 Task: Create List E-commerce Development in Board Knowledge Sharing to Workspace Accounts Payable. Create List CMS Development in Board Public Speaking Training to Workspace Accounts Payable. Create List CRM Implementation in Board Sales Territory Mapping and Segmentation to Workspace Accounts Payable
Action: Mouse moved to (63, 326)
Screenshot: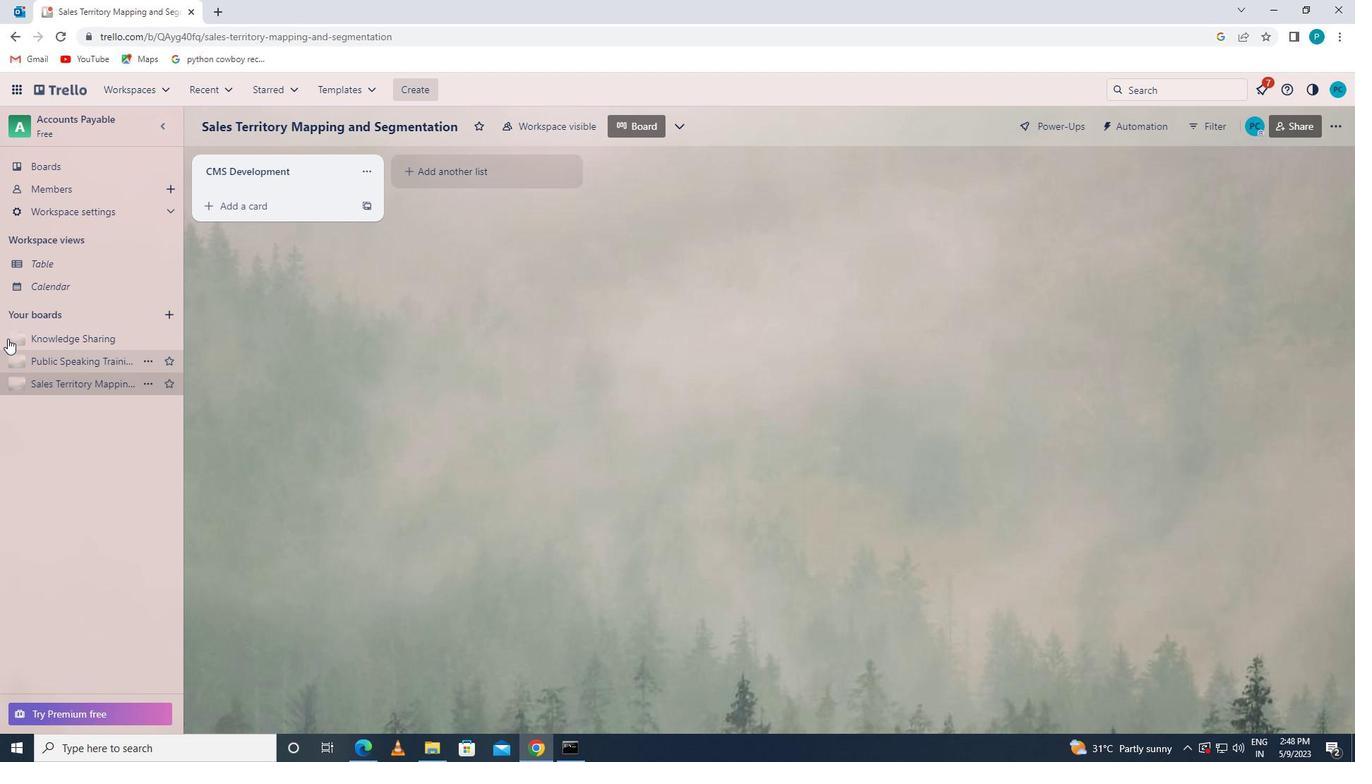 
Action: Mouse pressed left at (63, 326)
Screenshot: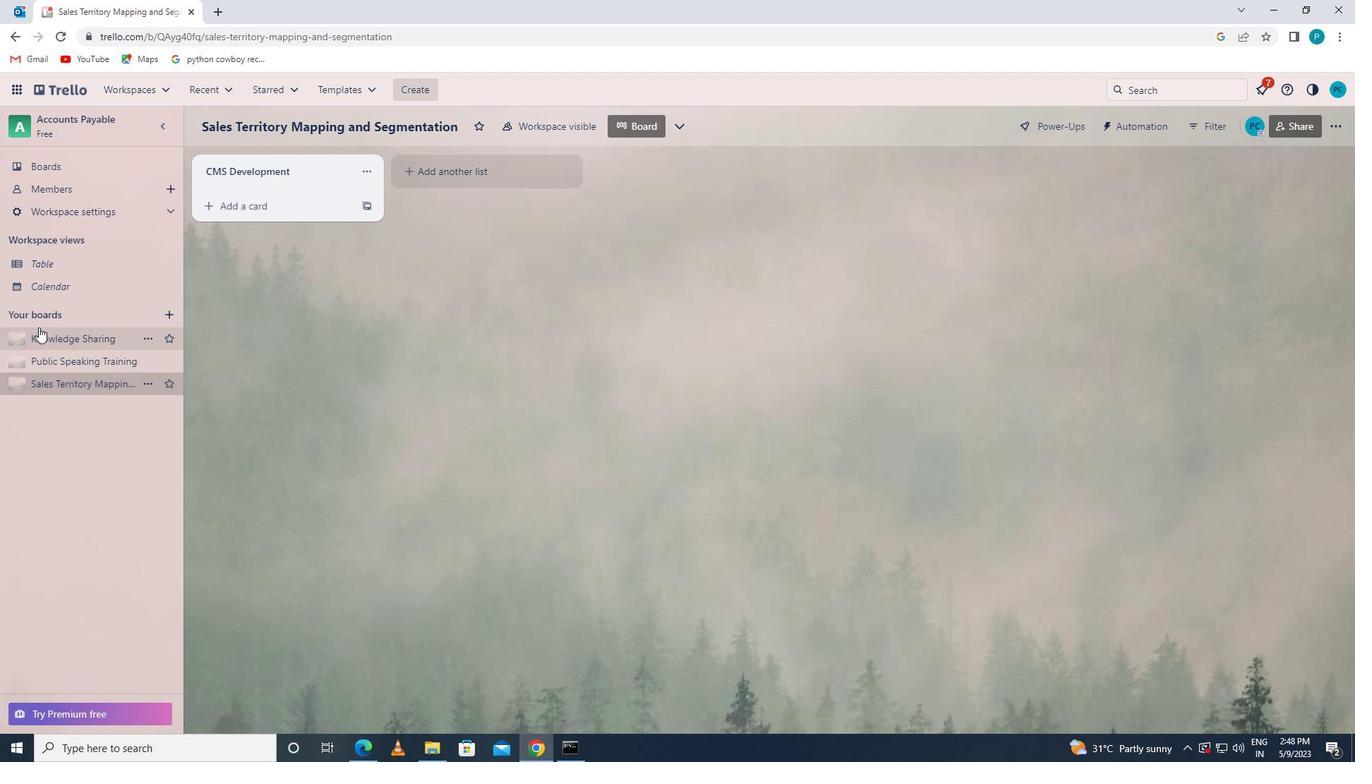 
Action: Mouse moved to (64, 338)
Screenshot: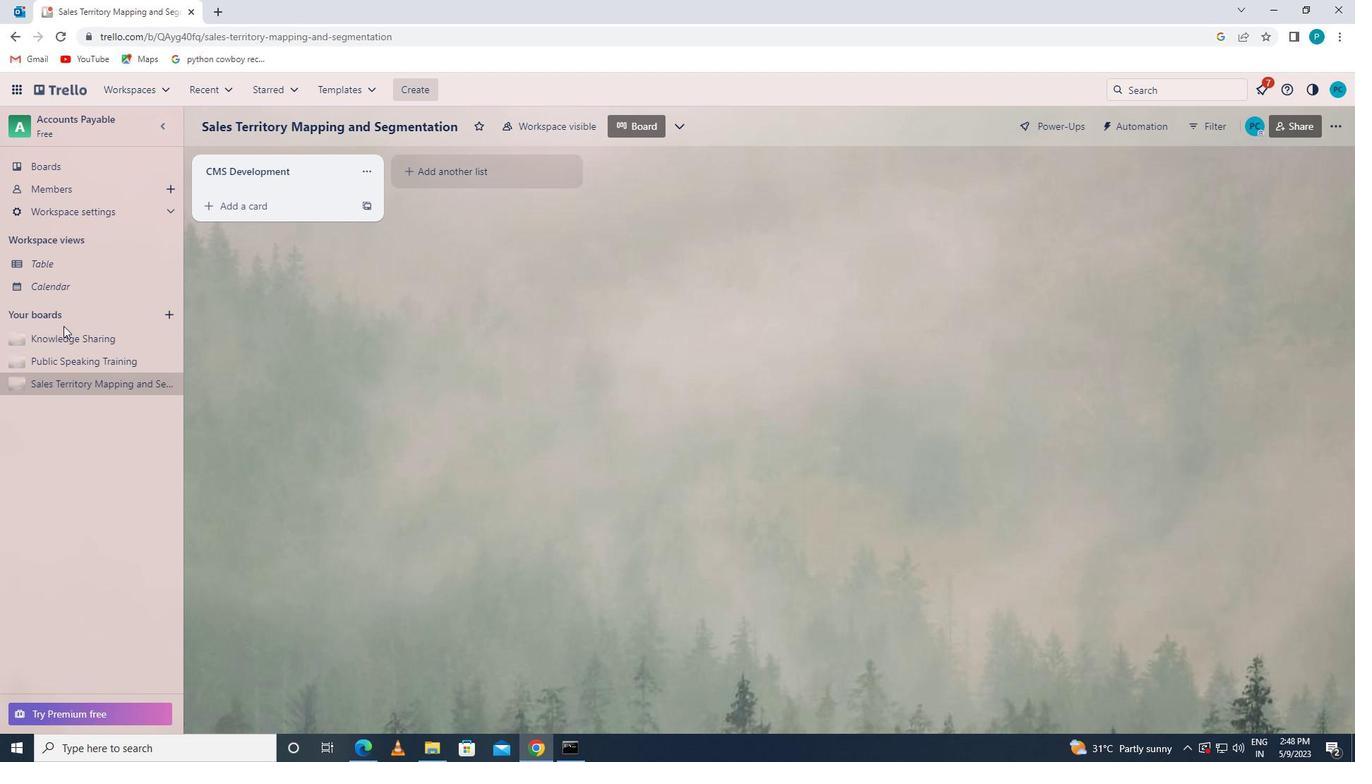 
Action: Mouse pressed left at (64, 338)
Screenshot: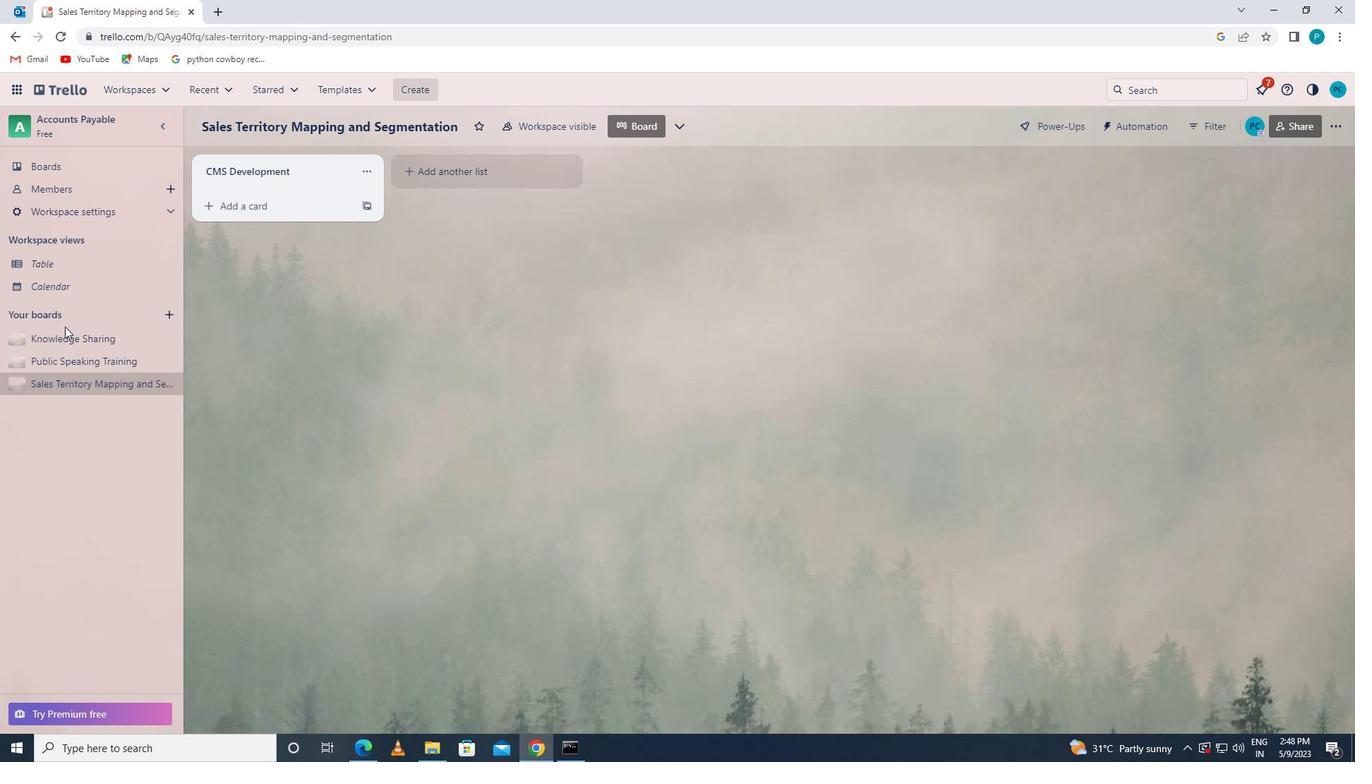 
Action: Mouse moved to (482, 173)
Screenshot: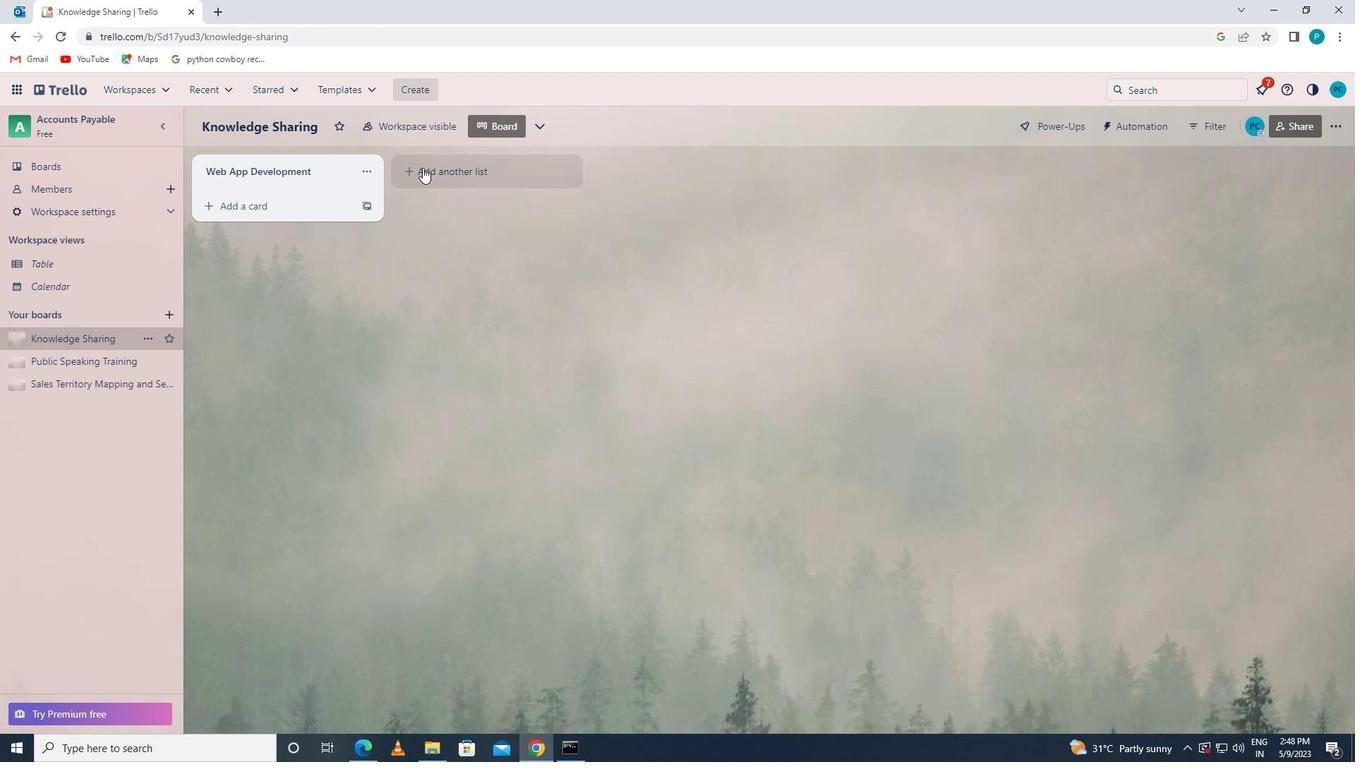 
Action: Mouse pressed left at (482, 173)
Screenshot: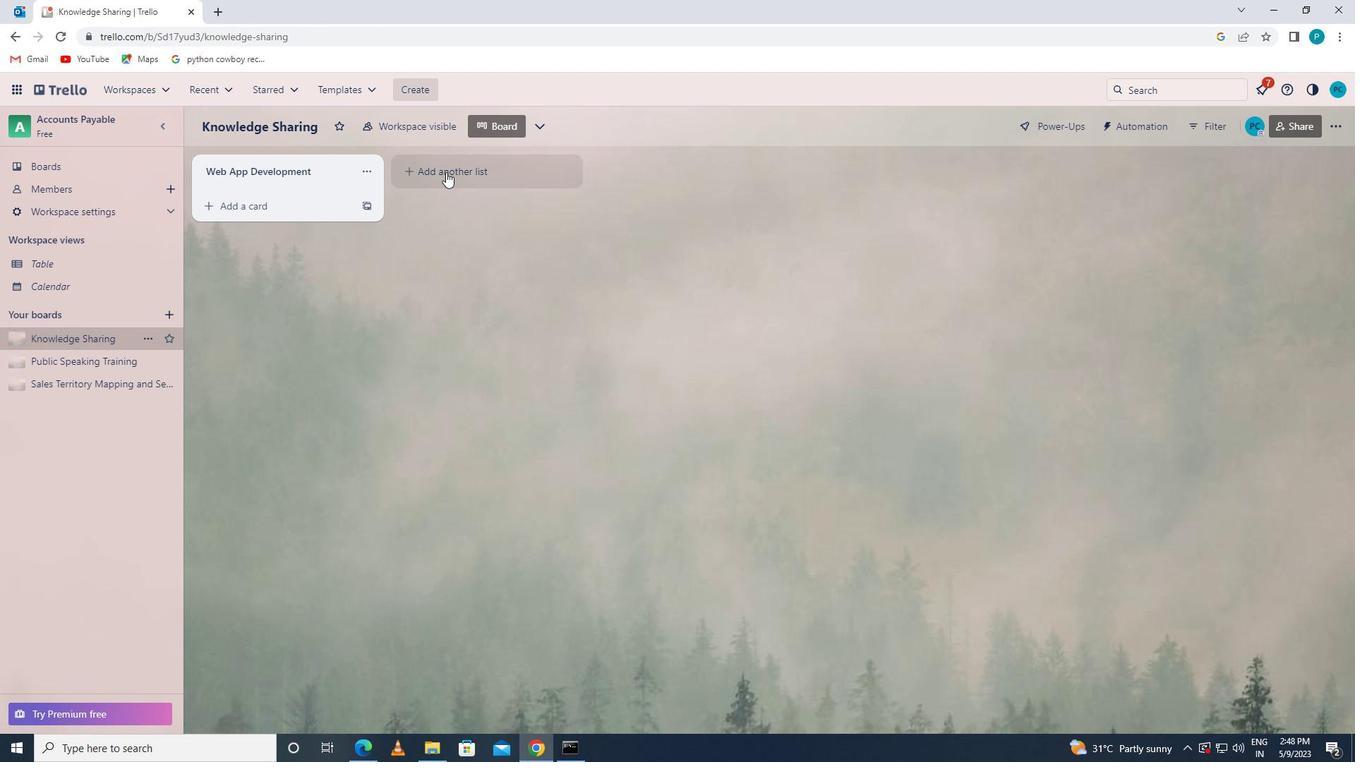 
Action: Key pressed <Key.caps_lock>crm<Key.space>i<Key.caps_lock>mplementation
Screenshot: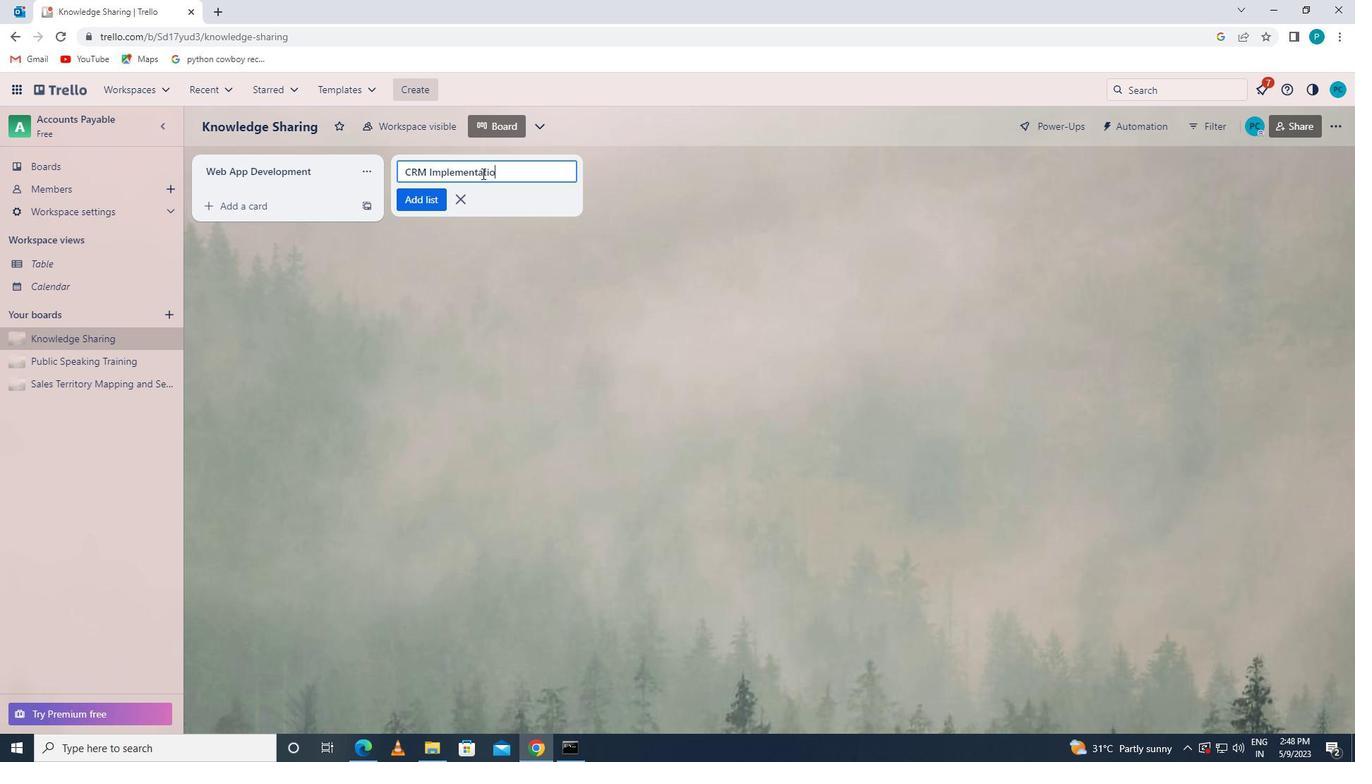 
Action: Mouse moved to (434, 202)
Screenshot: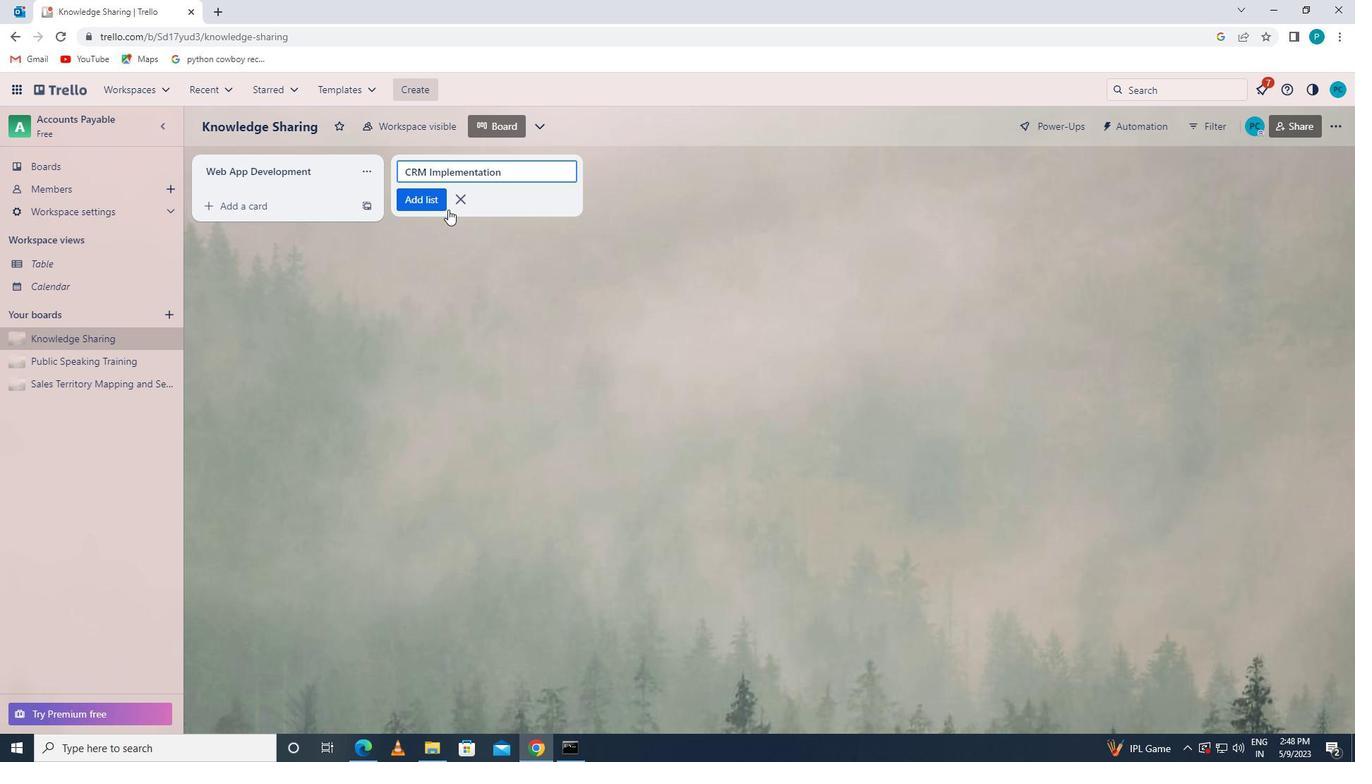 
Action: Mouse pressed left at (434, 202)
Screenshot: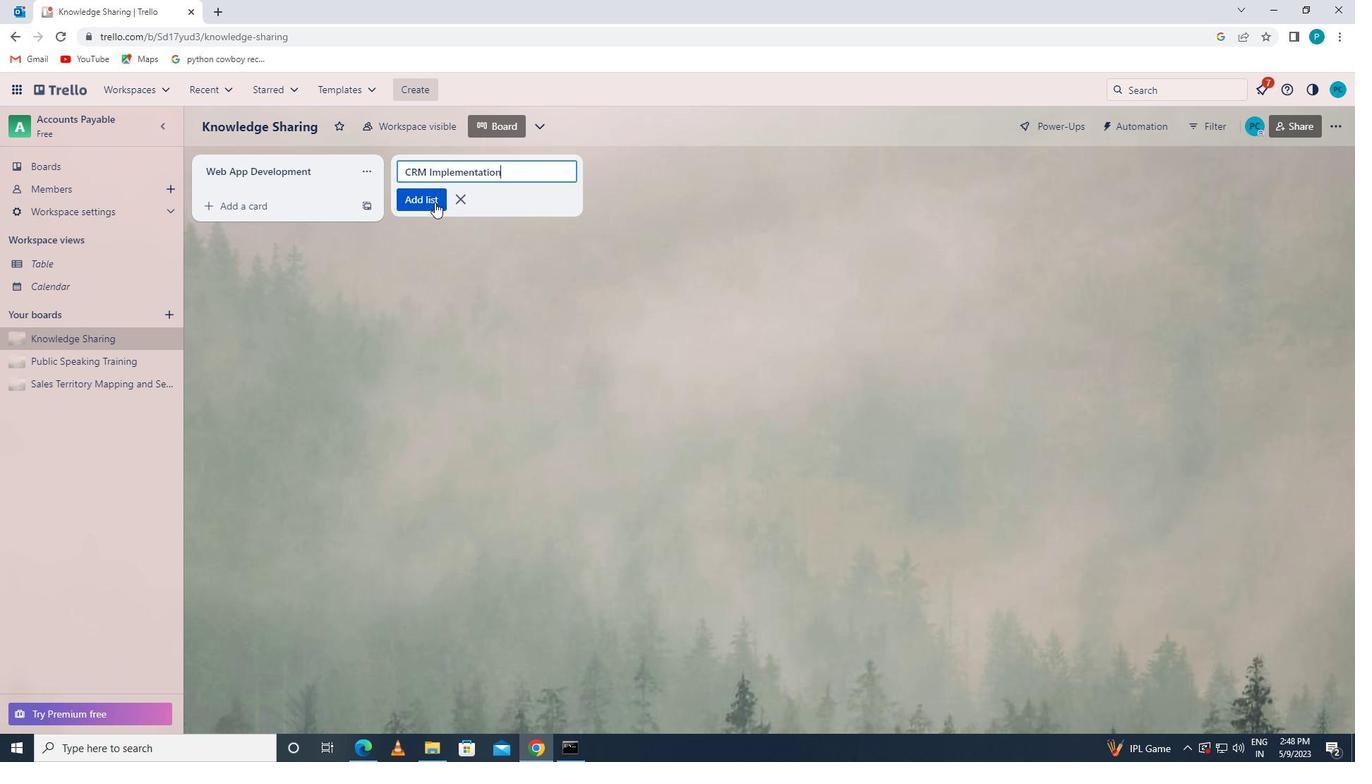 
Action: Mouse moved to (103, 355)
Screenshot: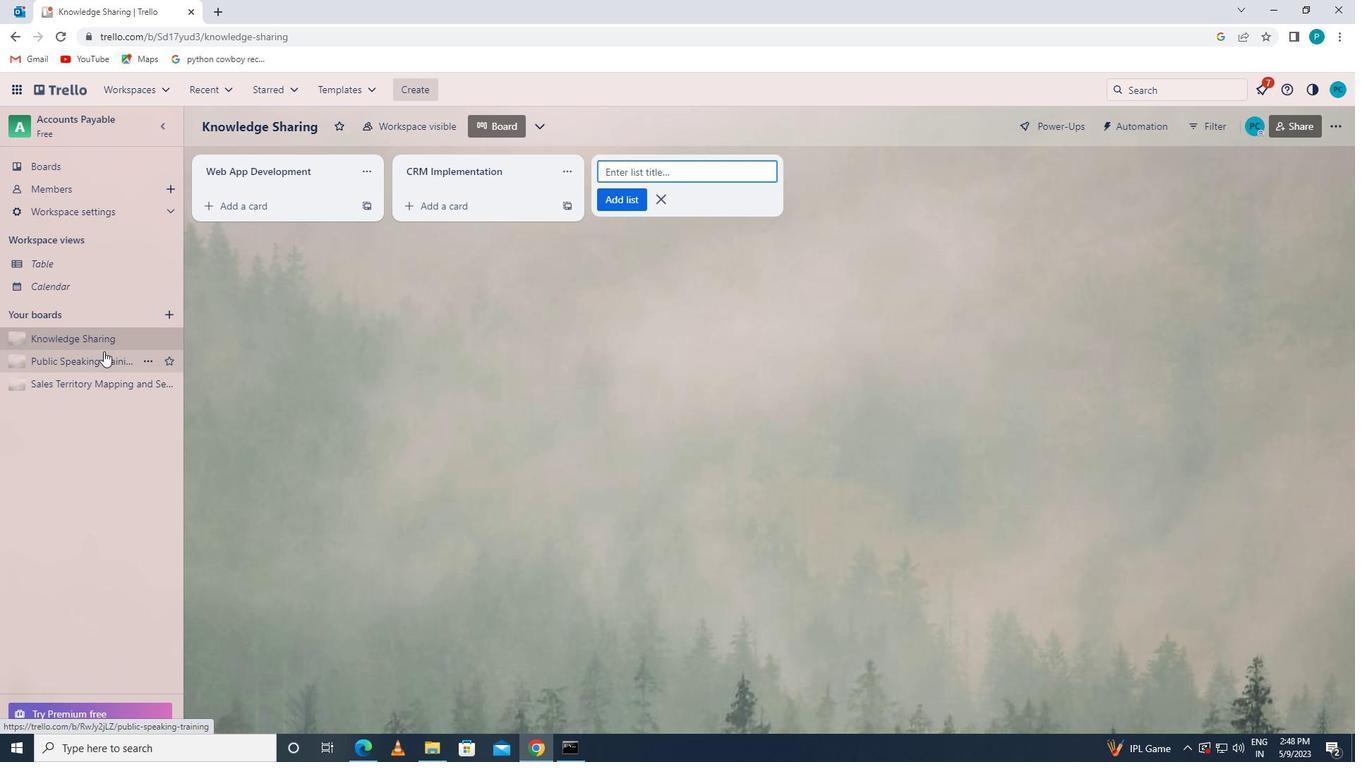
Action: Mouse pressed left at (103, 355)
Screenshot: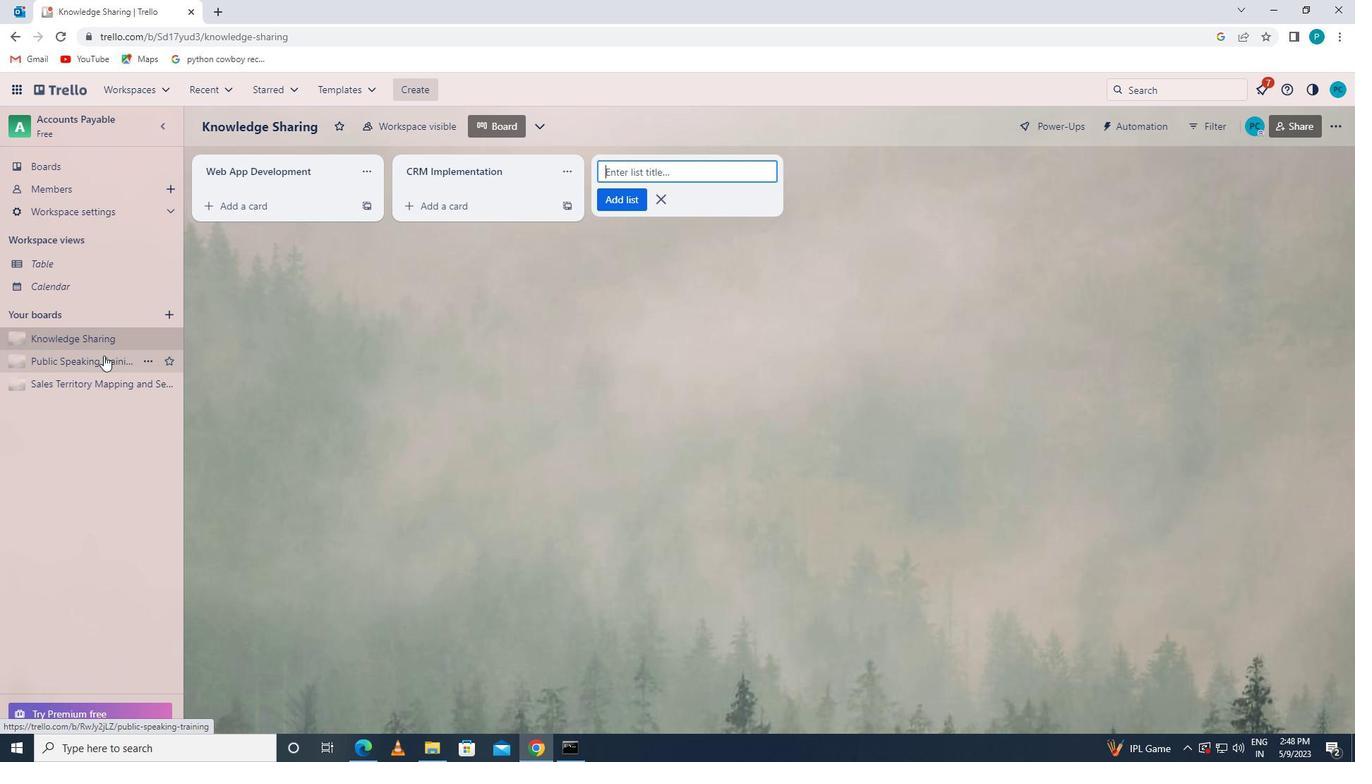 
Action: Mouse moved to (104, 355)
Screenshot: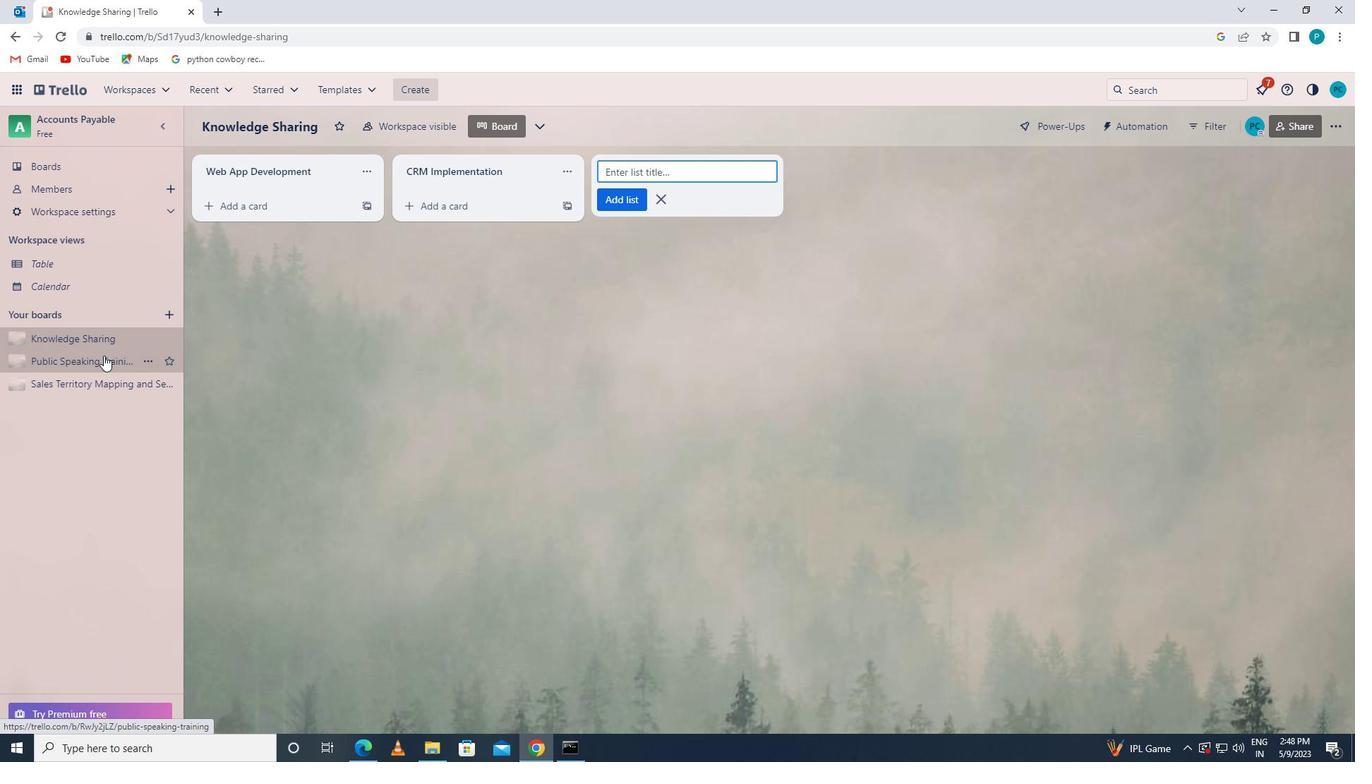 
Action: Key pressed <Key.caps_lock>p<Key.caps_lock>roh<Key.backspace>ject<Key.space><Key.caps_lock>m<Key.caps_lock>anagement
Screenshot: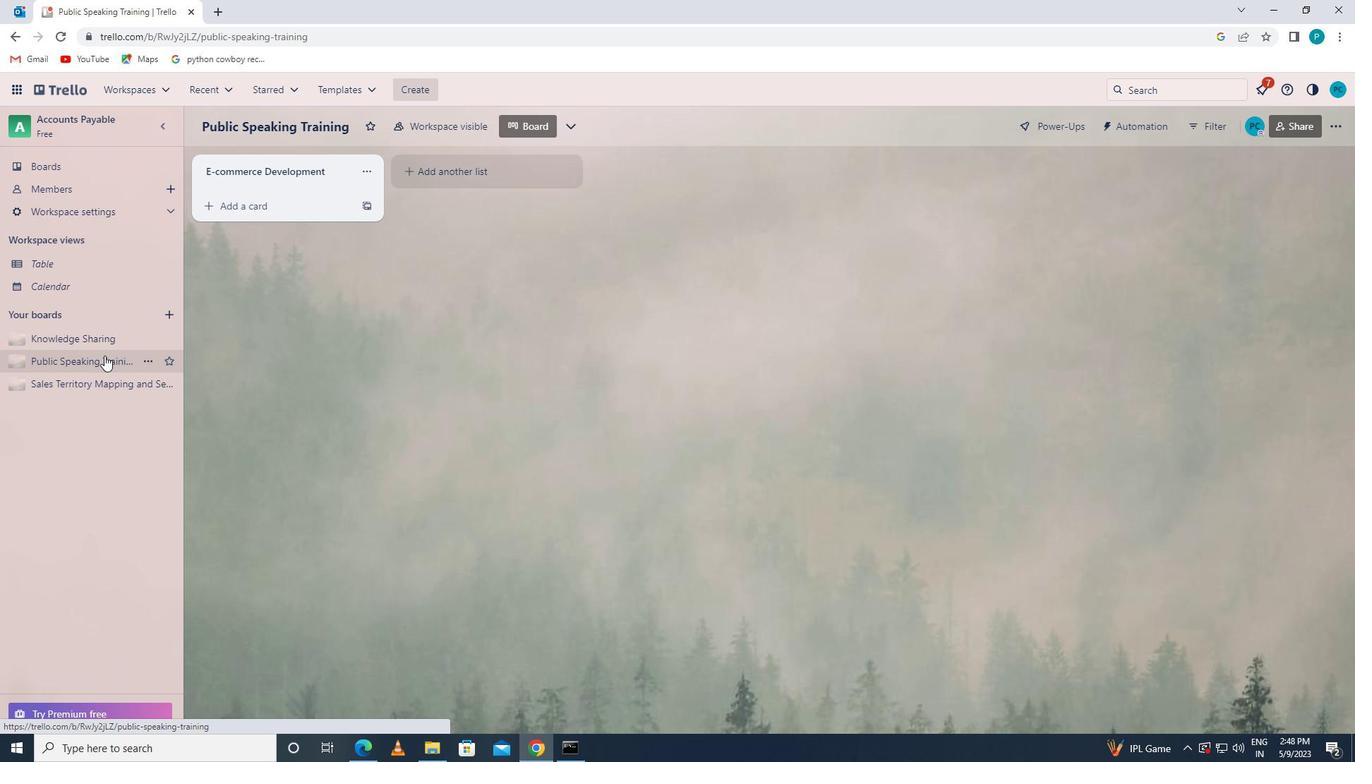 
Action: Mouse moved to (95, 355)
Screenshot: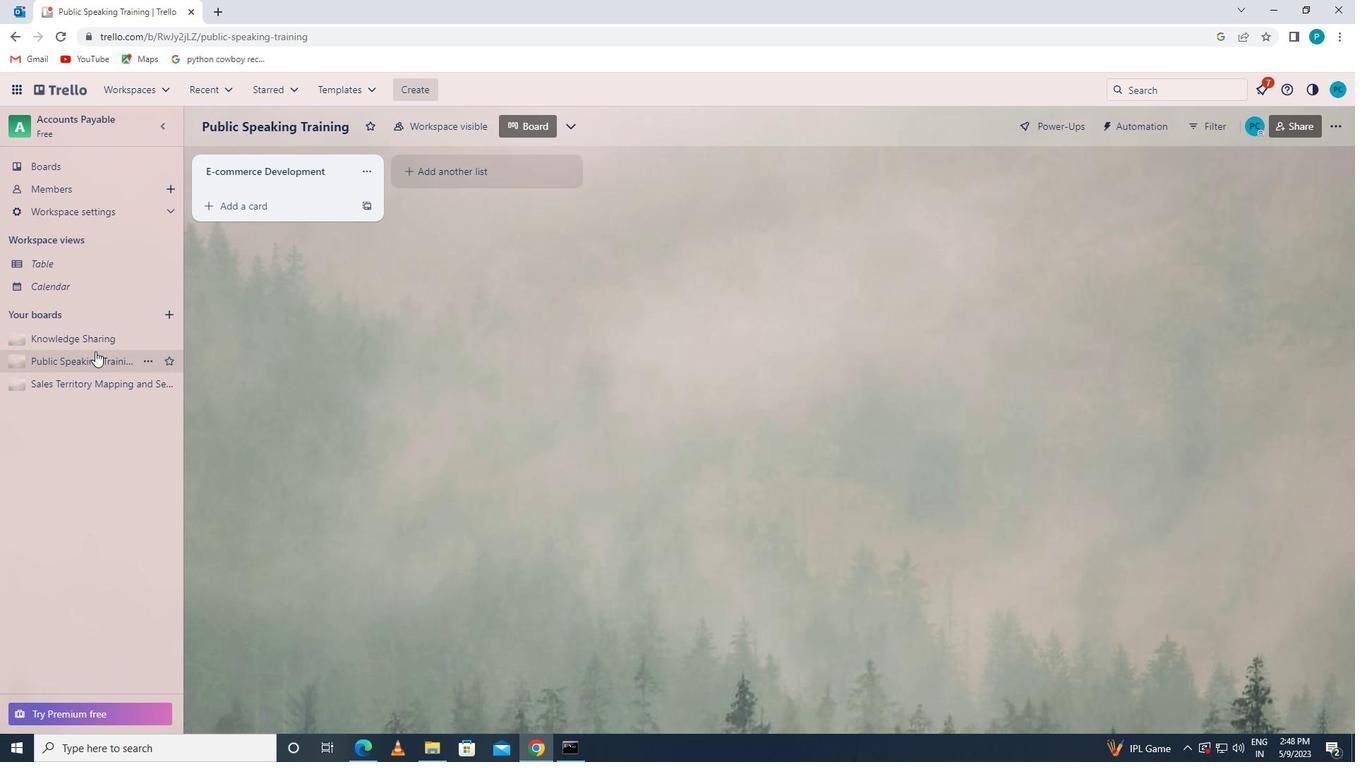 
Action: Mouse pressed left at (95, 355)
Screenshot: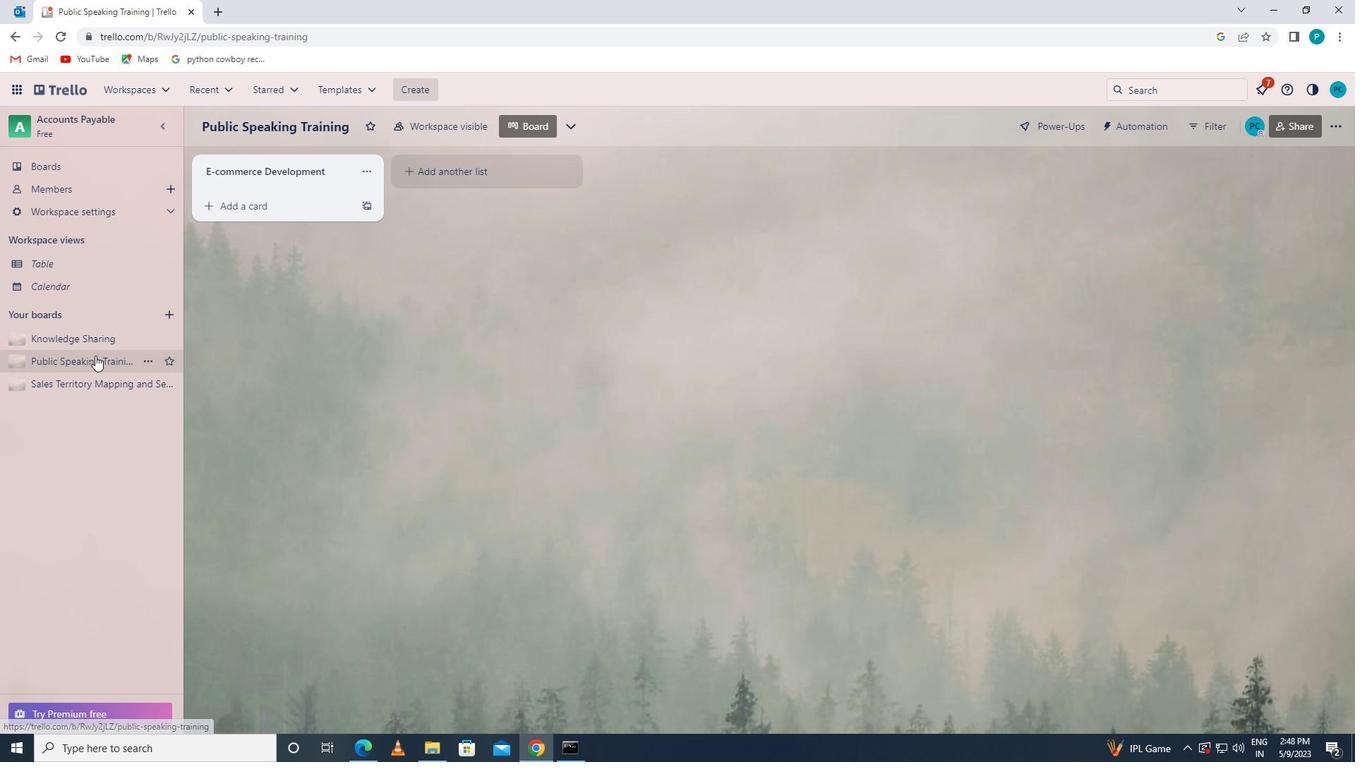 
Action: Mouse moved to (285, 200)
Screenshot: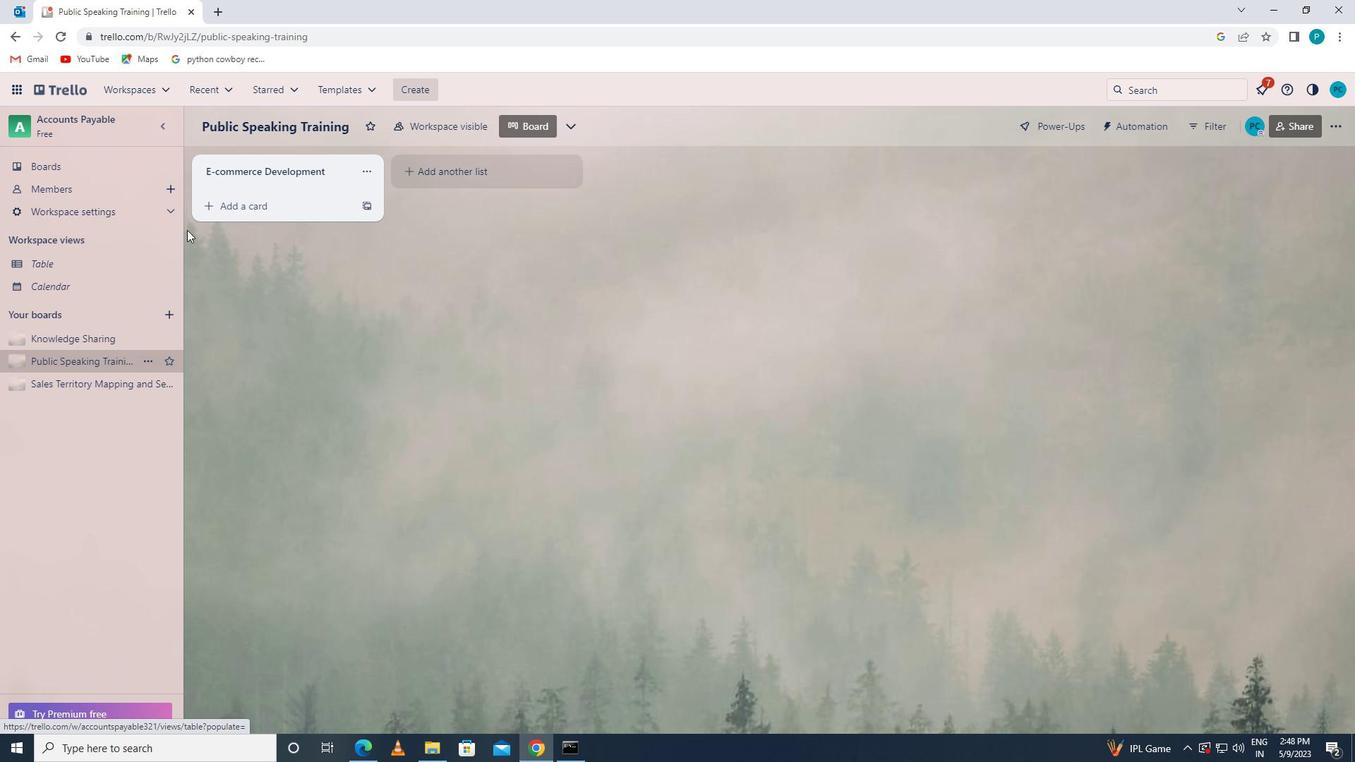 
Action: Mouse pressed left at (285, 200)
Screenshot: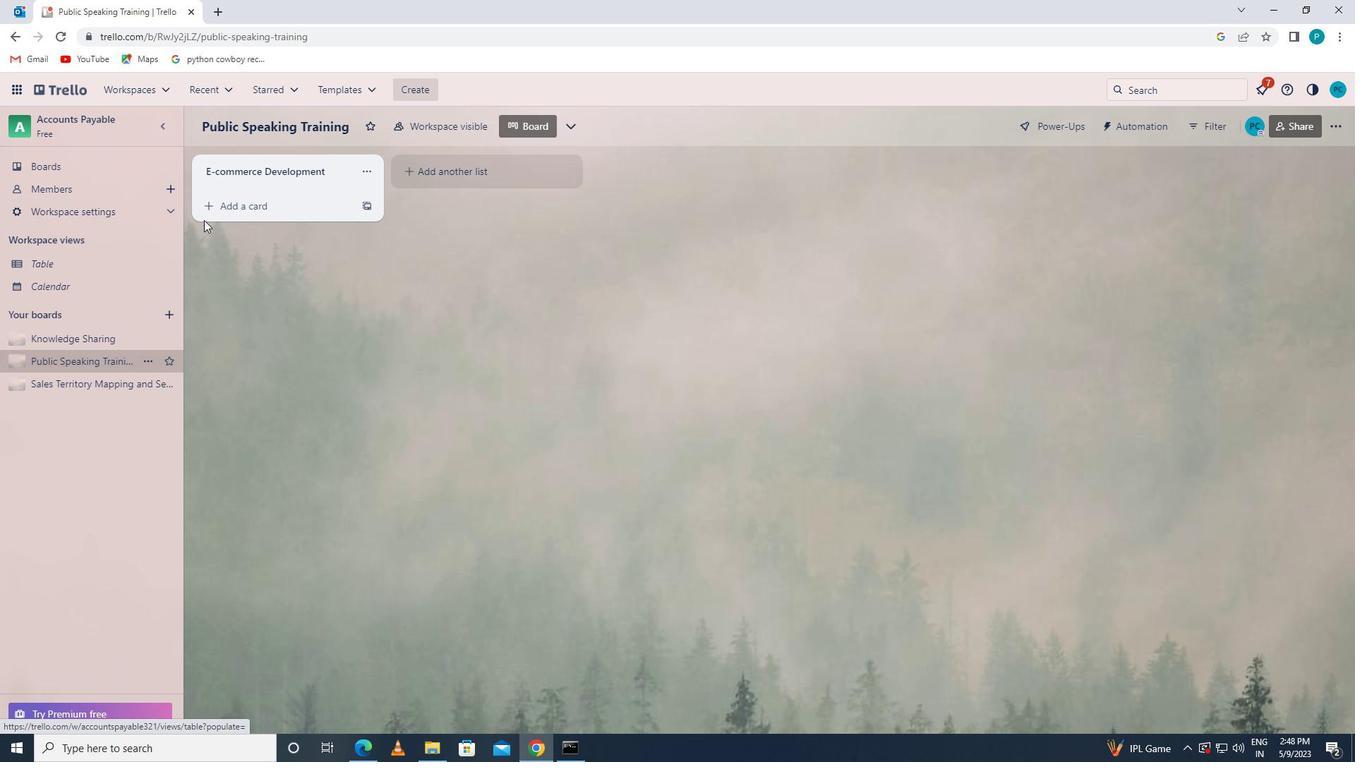 
Action: Mouse moved to (523, 170)
Screenshot: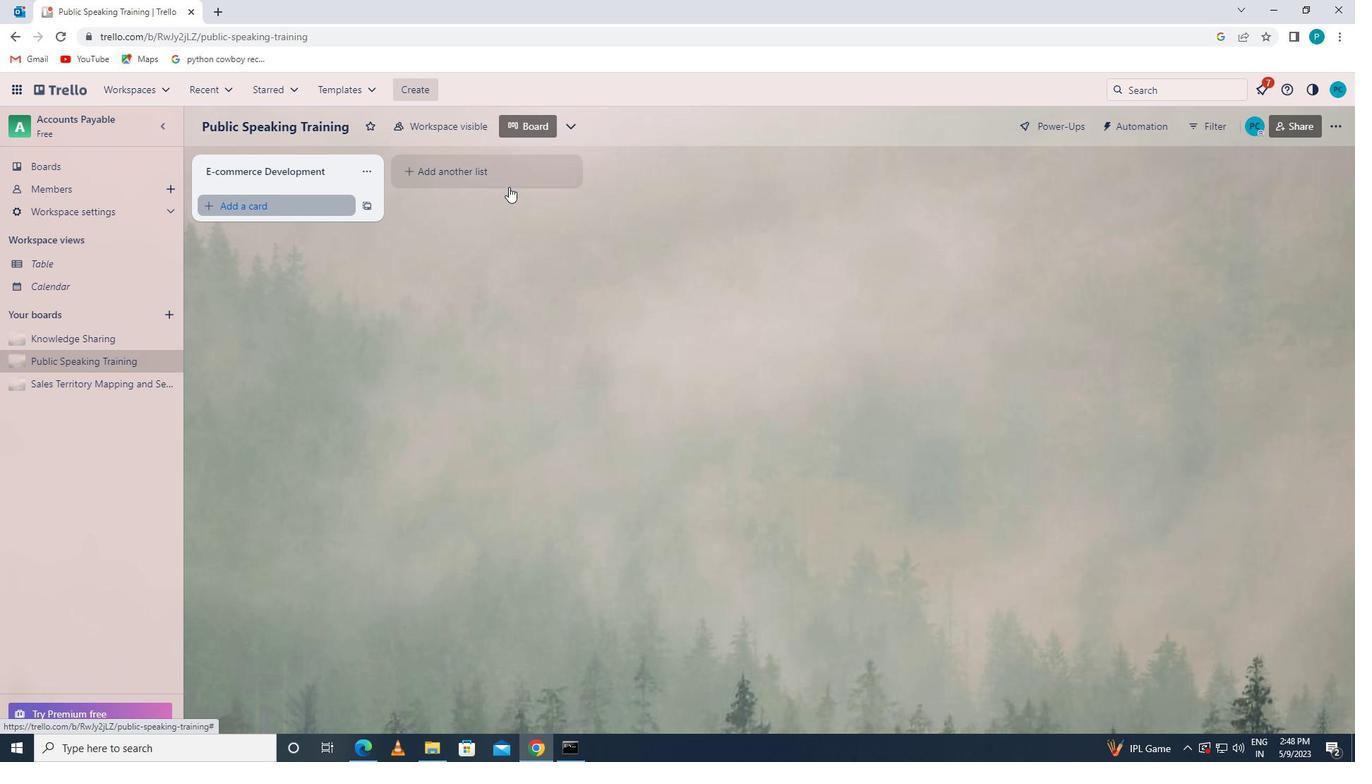 
Action: Mouse pressed left at (523, 170)
Screenshot: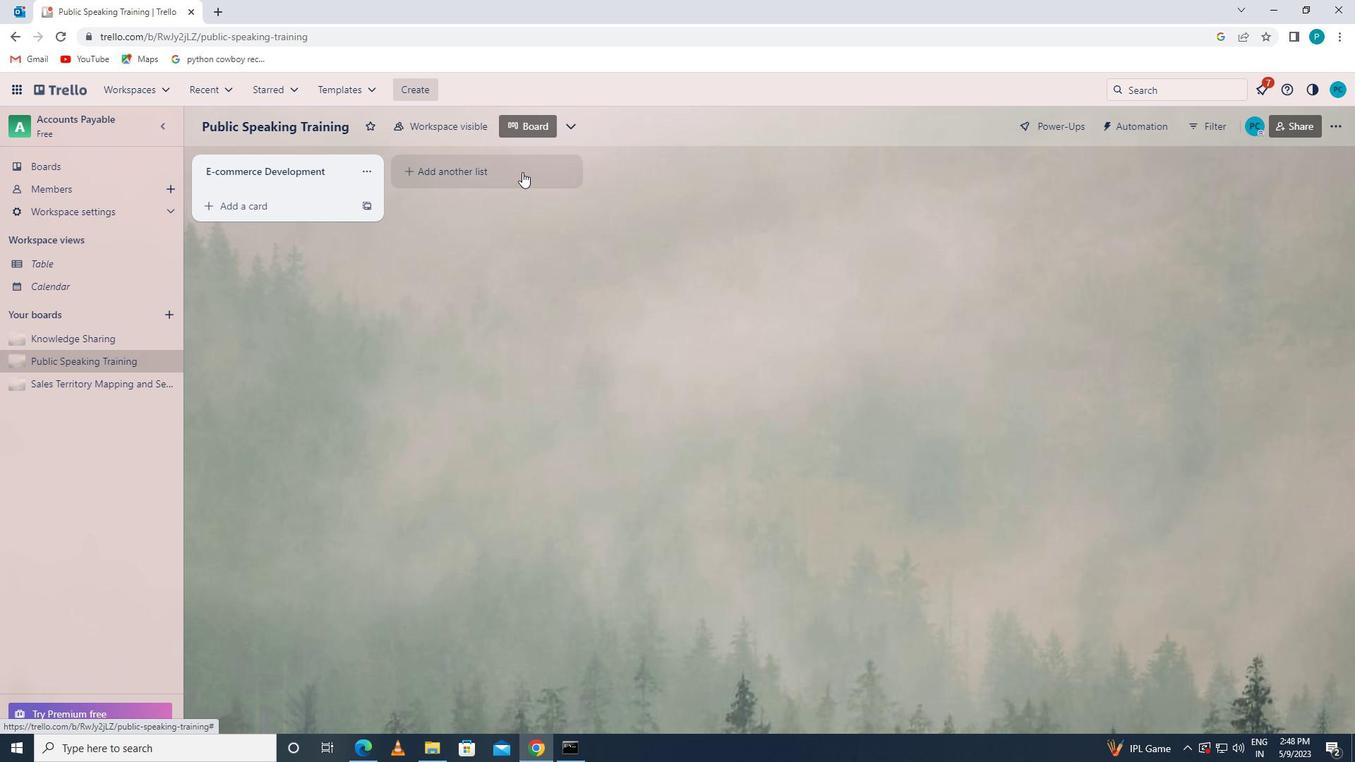 
Action: Key pressed <Key.caps_lock>p<Key.caps_lock>roject<Key.space><Key.caps_lock>m<Key.caps_lock>anagement
Screenshot: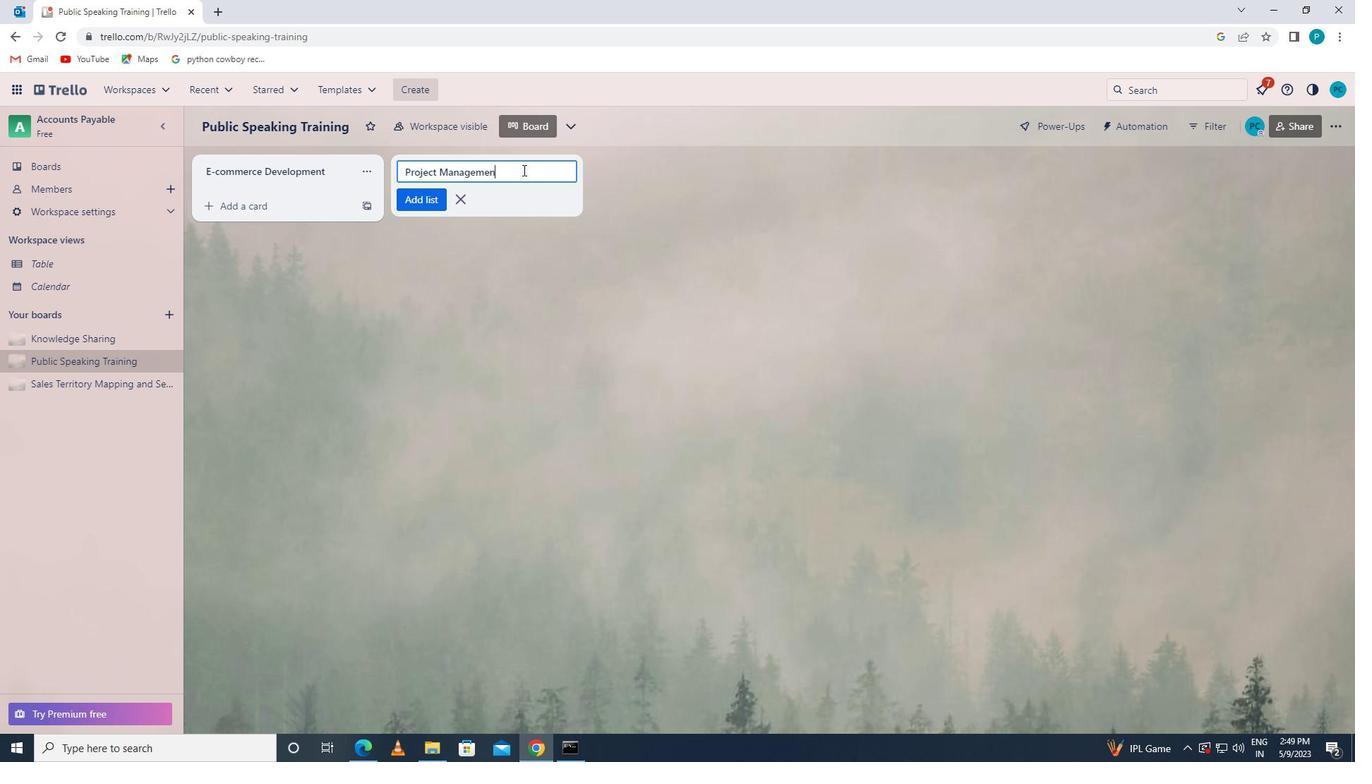 
Action: Mouse moved to (439, 194)
Screenshot: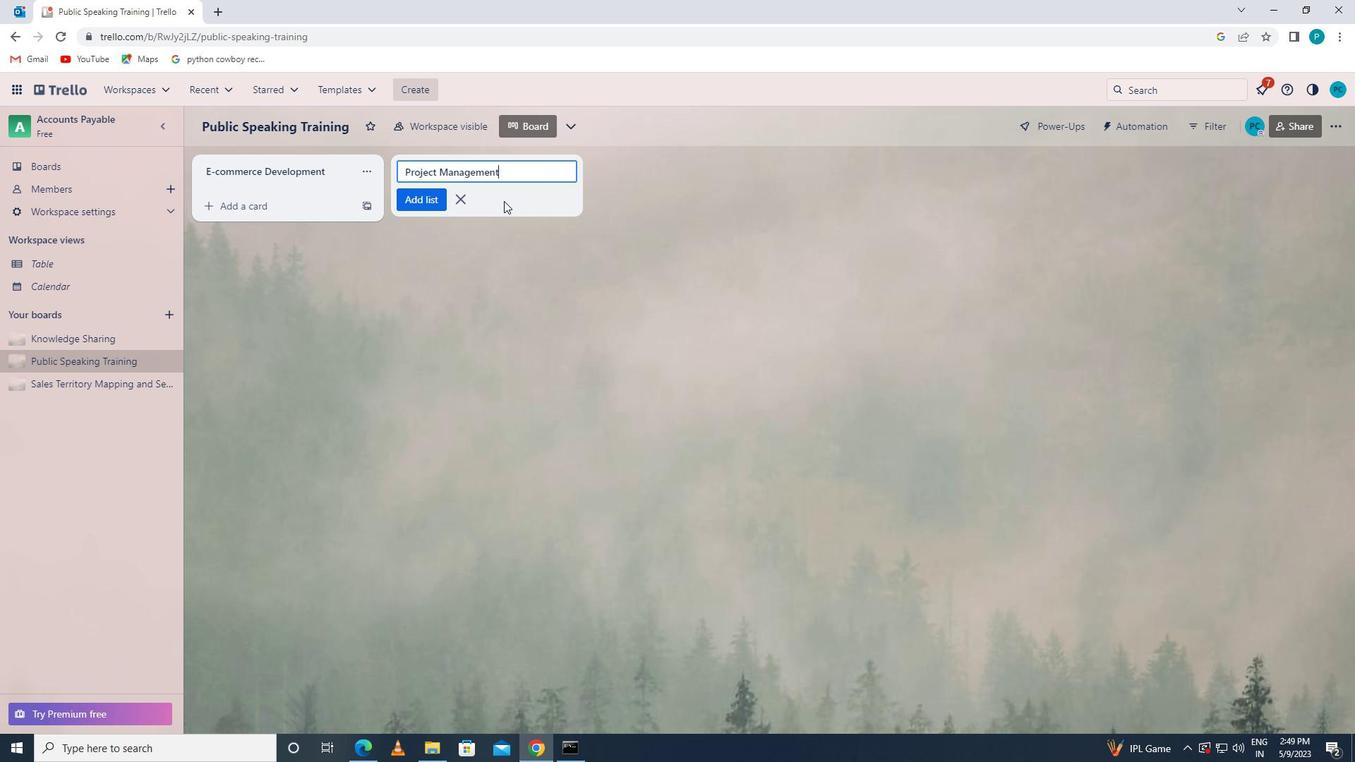 
Action: Mouse pressed left at (439, 194)
Screenshot: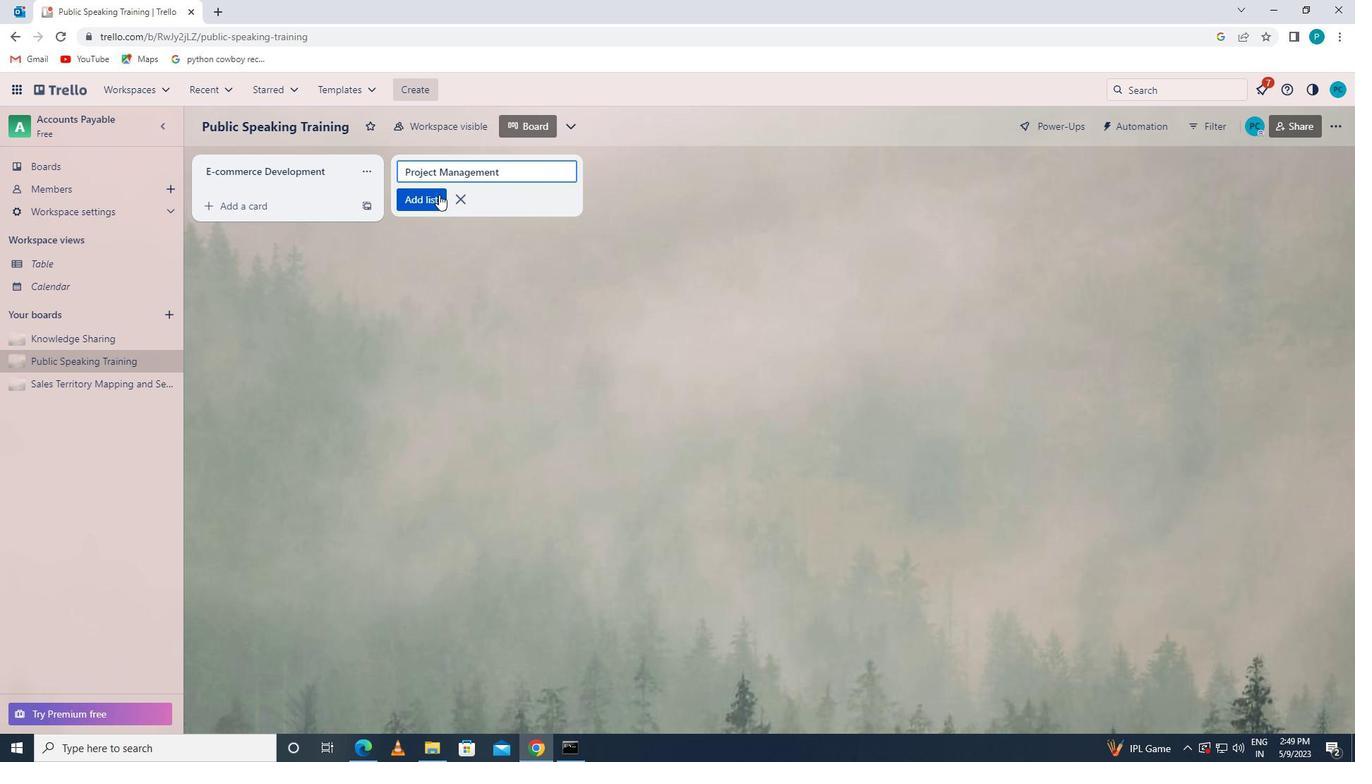
Action: Mouse moved to (81, 386)
Screenshot: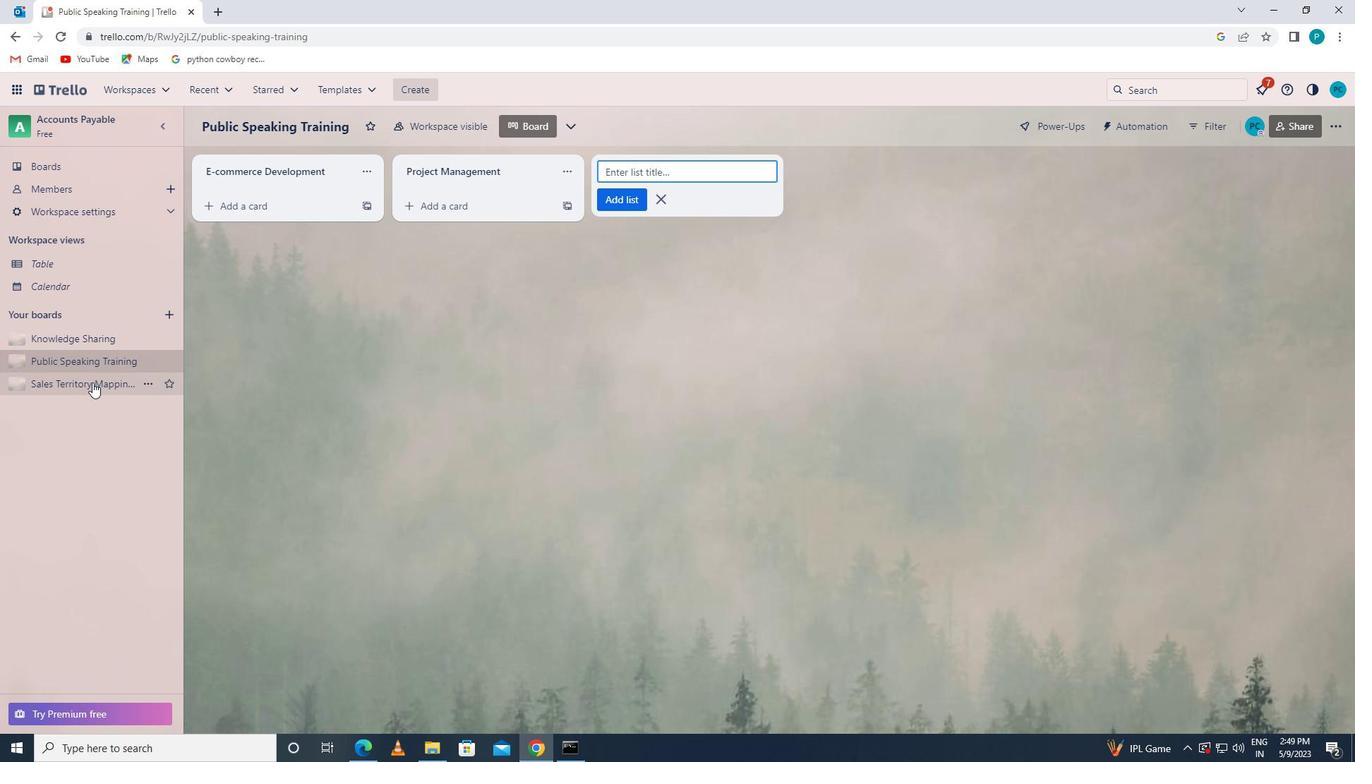 
Action: Mouse pressed left at (81, 386)
Screenshot: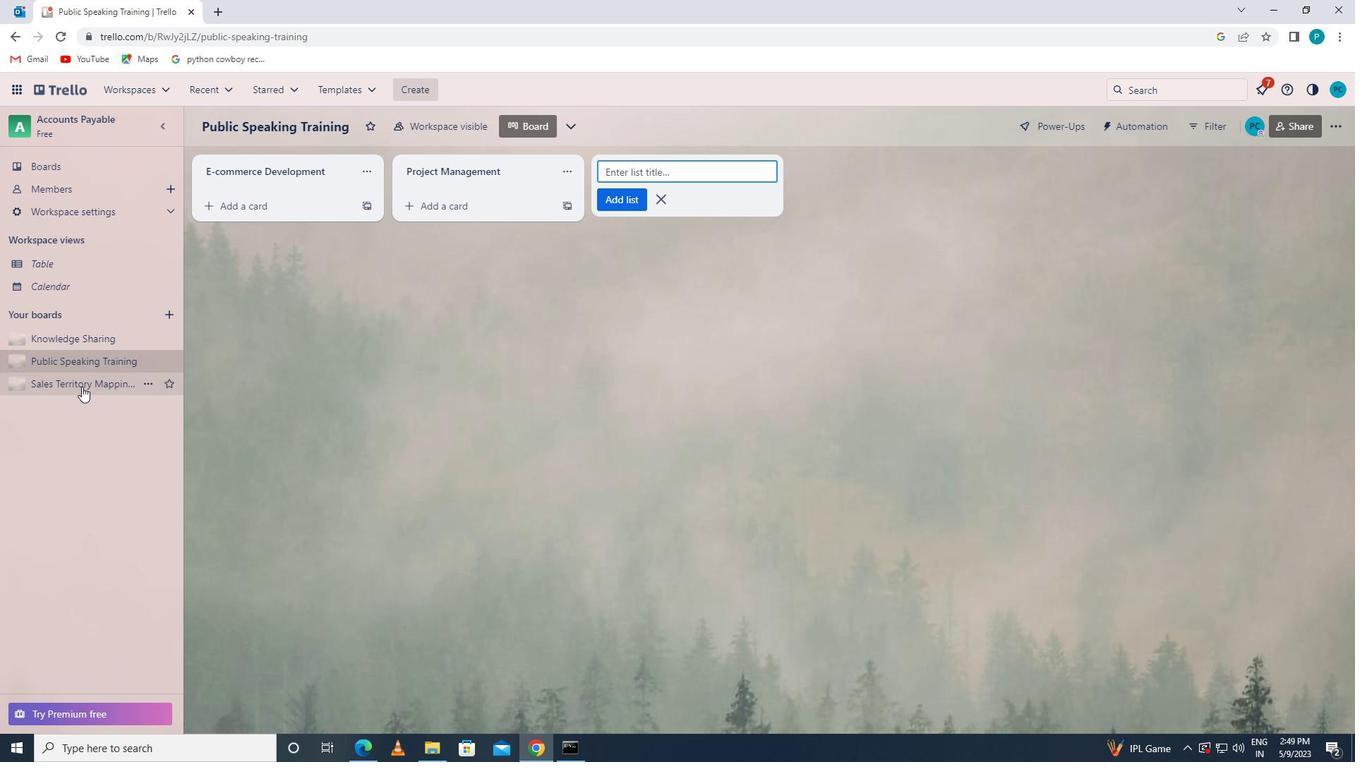 
Action: Mouse moved to (488, 158)
Screenshot: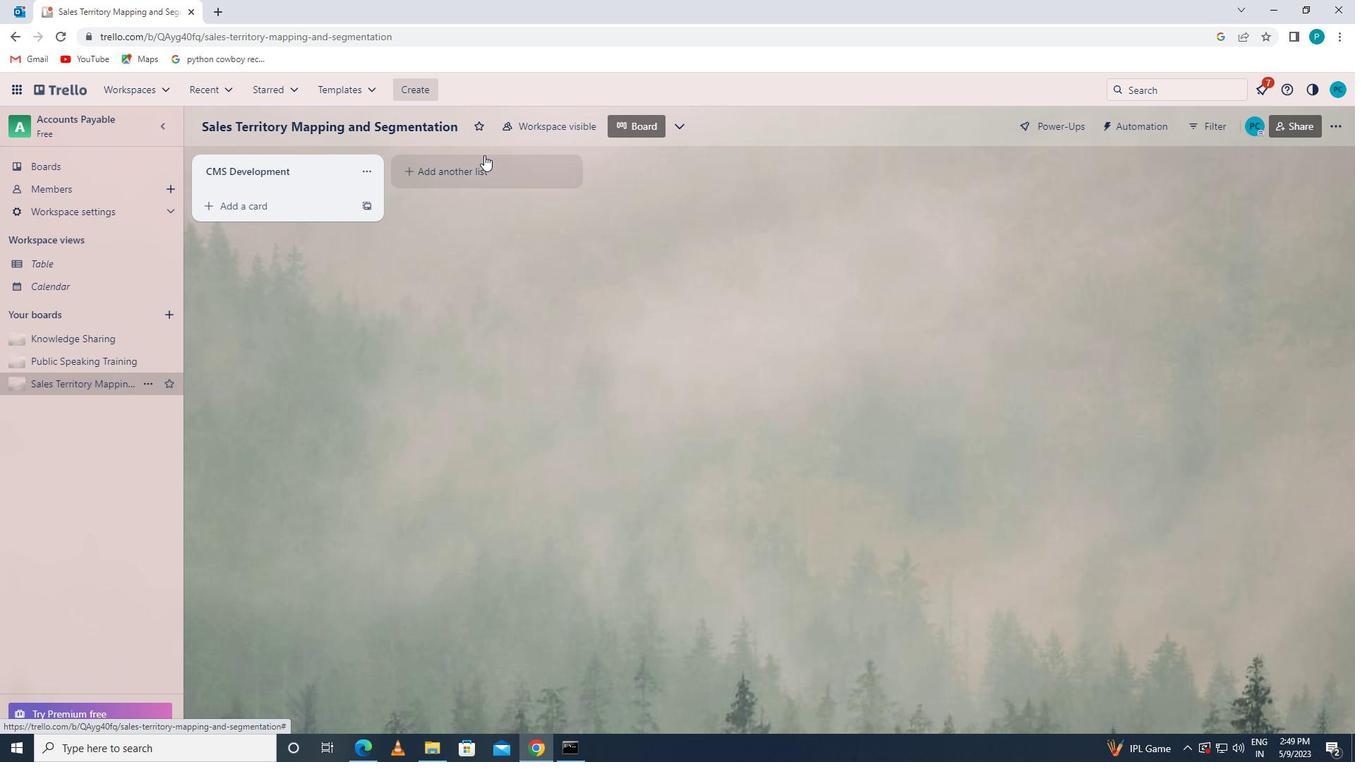 
Action: Mouse pressed left at (488, 158)
Screenshot: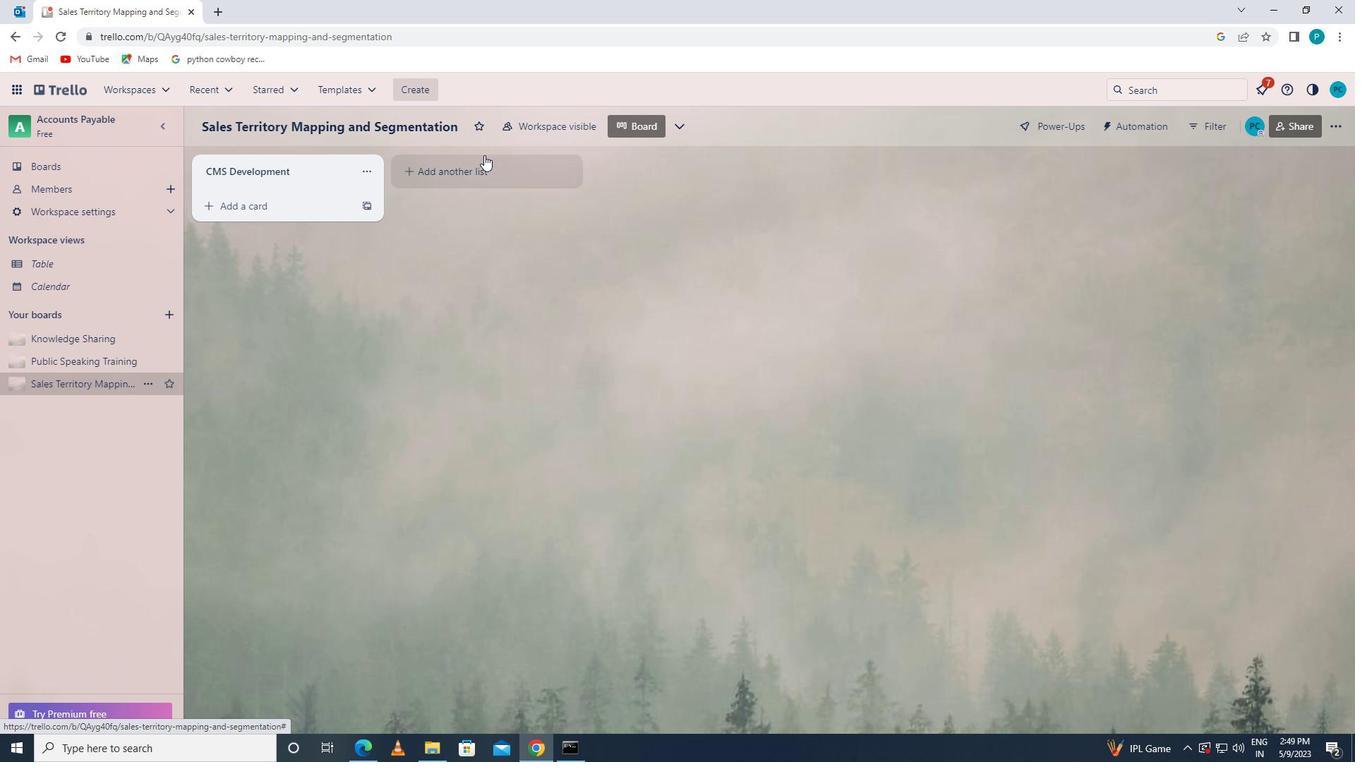 
Action: Mouse moved to (489, 162)
Screenshot: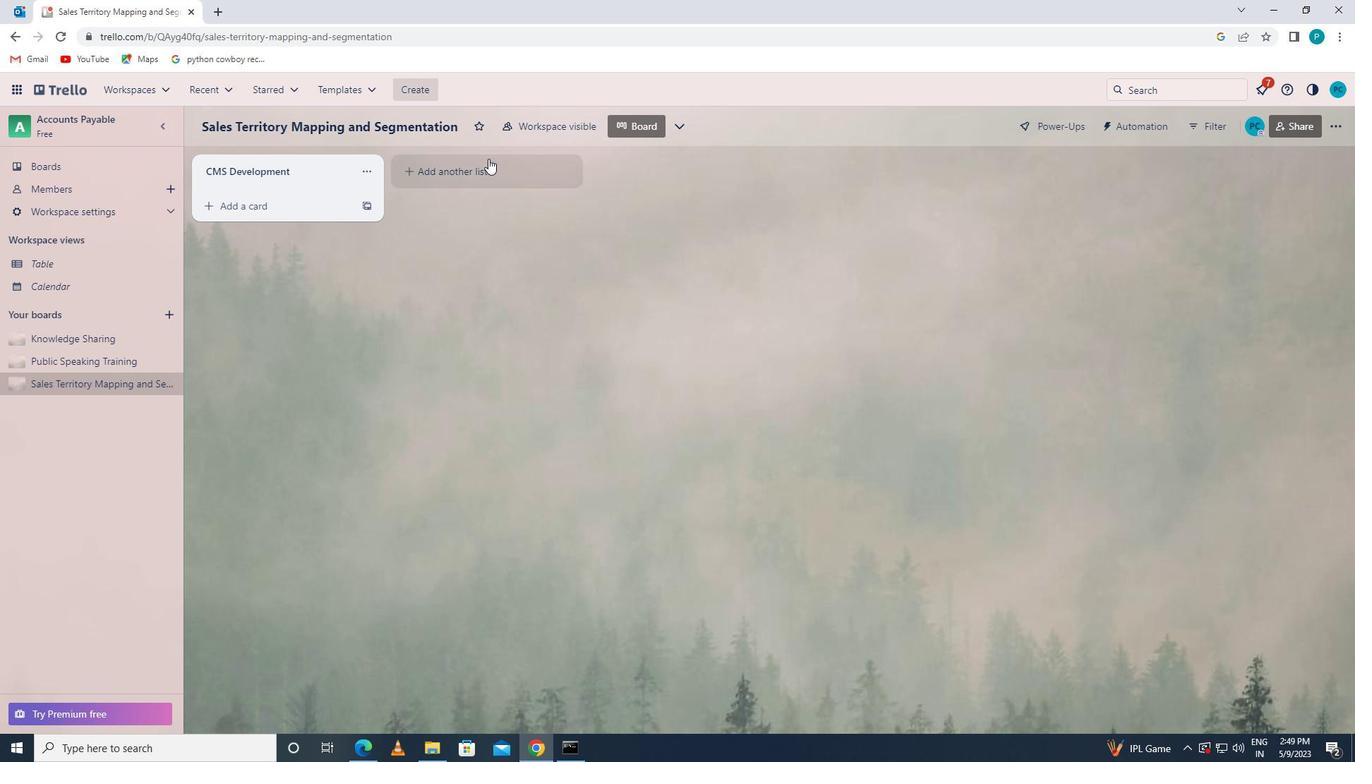 
Action: Mouse pressed left at (489, 162)
Screenshot: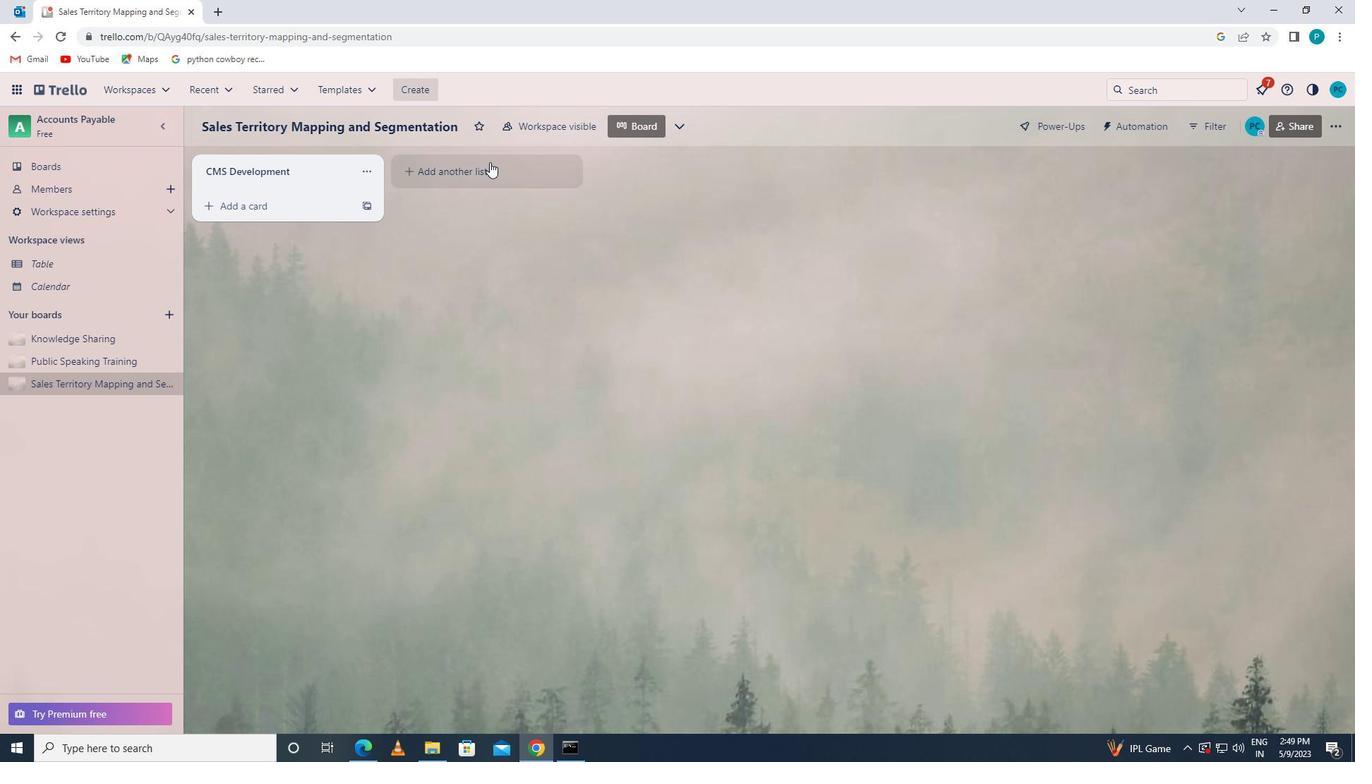 
Action: Key pressed <Key.caps_lock>t<Key.caps_lock>ime<Key.space><Key.caps_lock>m<Key.caps_lock>anagement
Screenshot: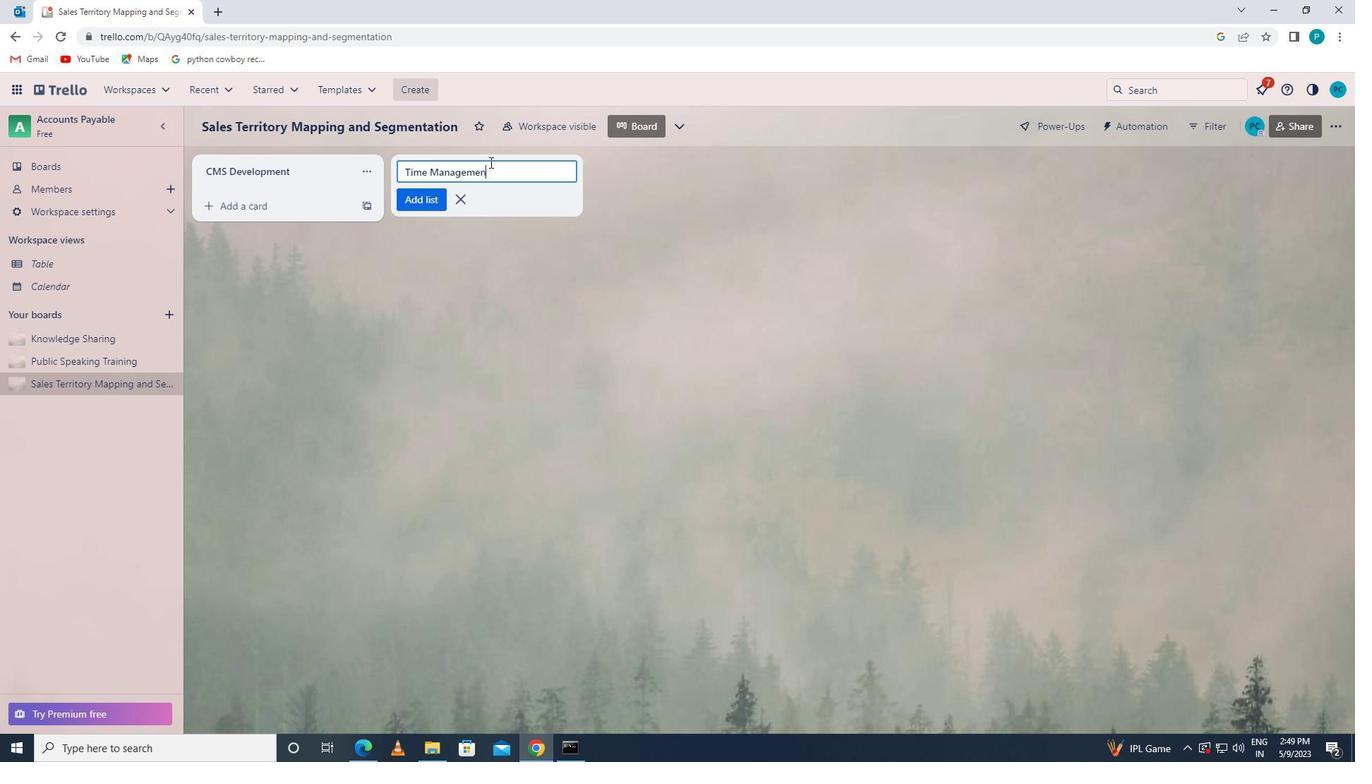 
Action: Mouse moved to (401, 198)
Screenshot: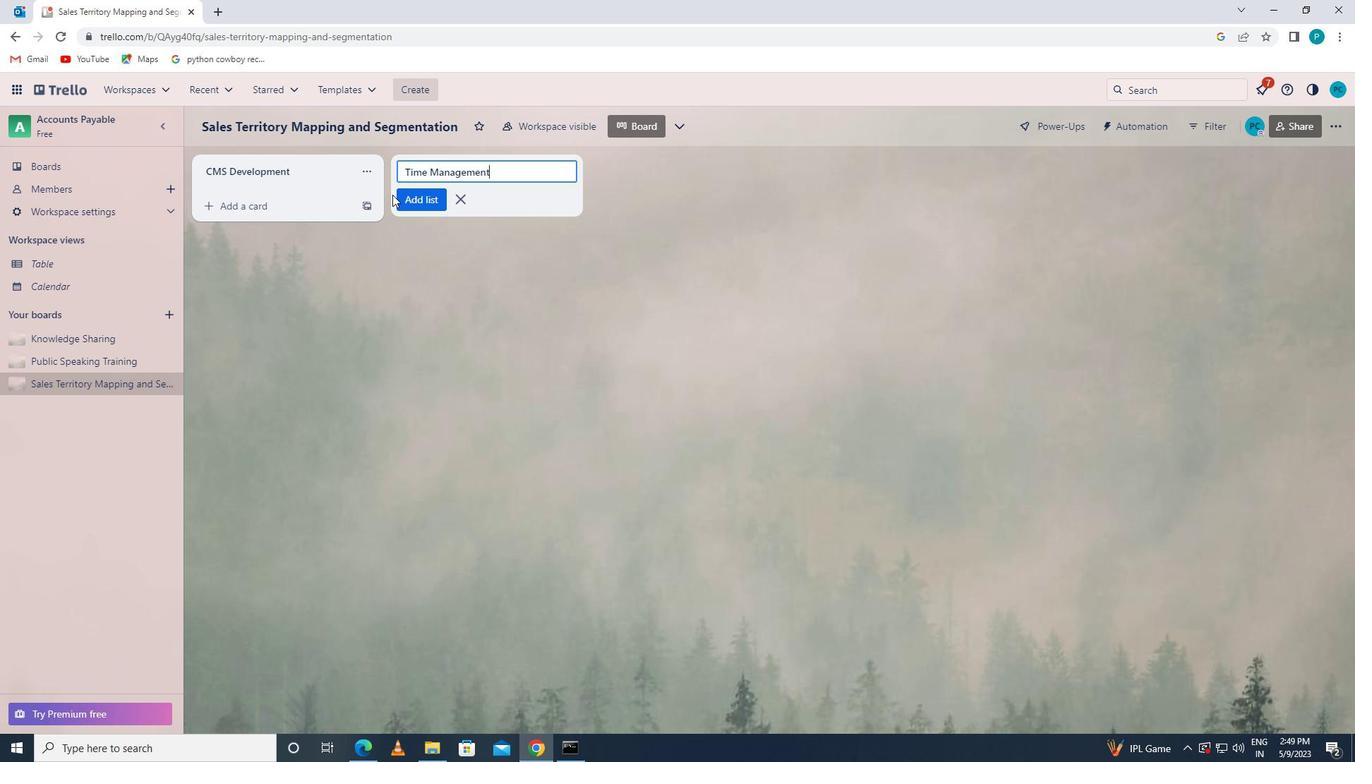 
Action: Mouse pressed left at (401, 198)
Screenshot: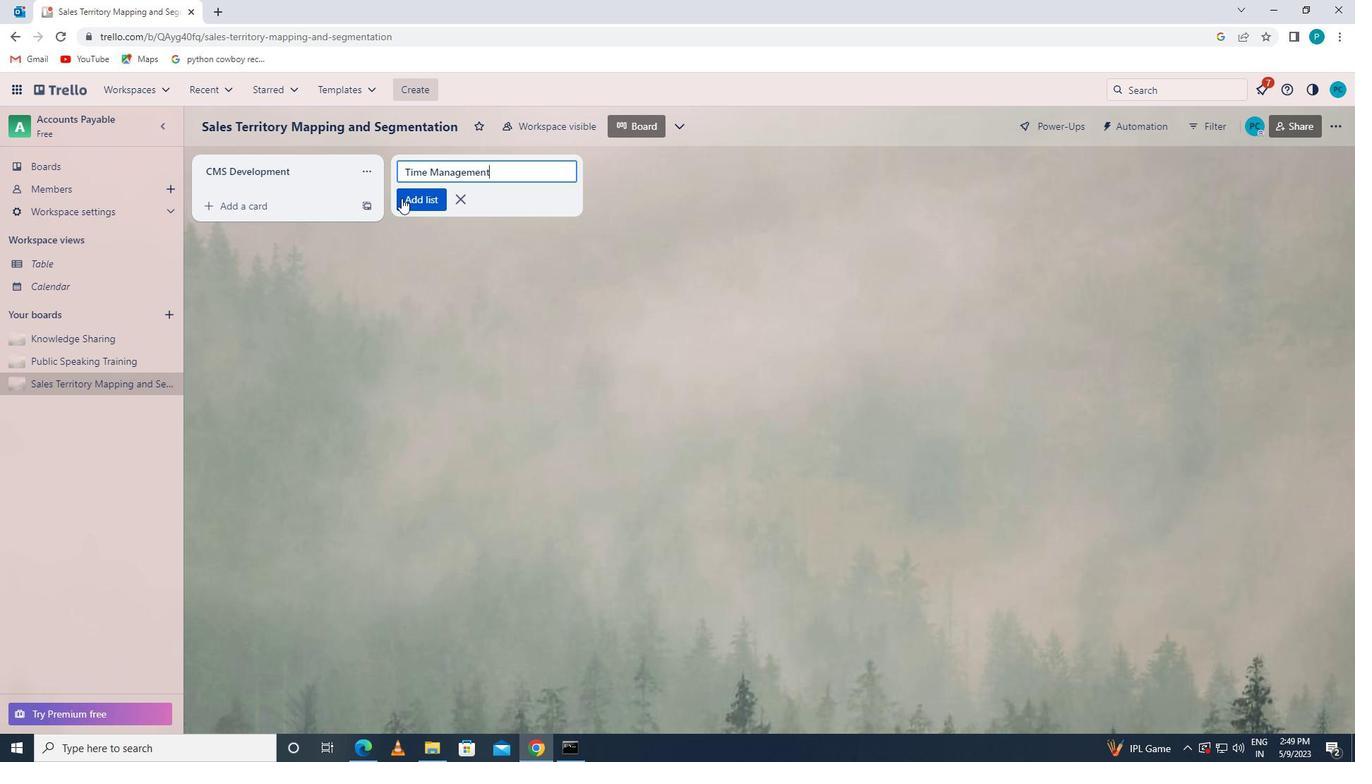 
